 Task: Toggle the diff ignore outputs option in the notebook.
Action: Mouse moved to (42, 536)
Screenshot: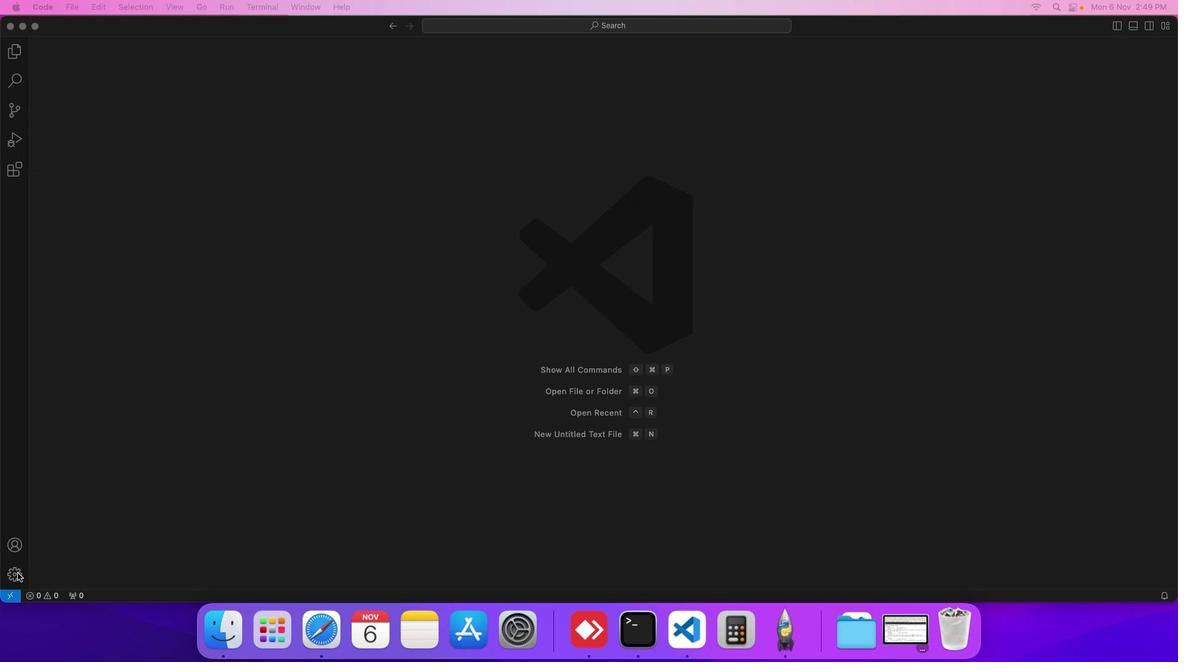 
Action: Mouse pressed left at (42, 536)
Screenshot: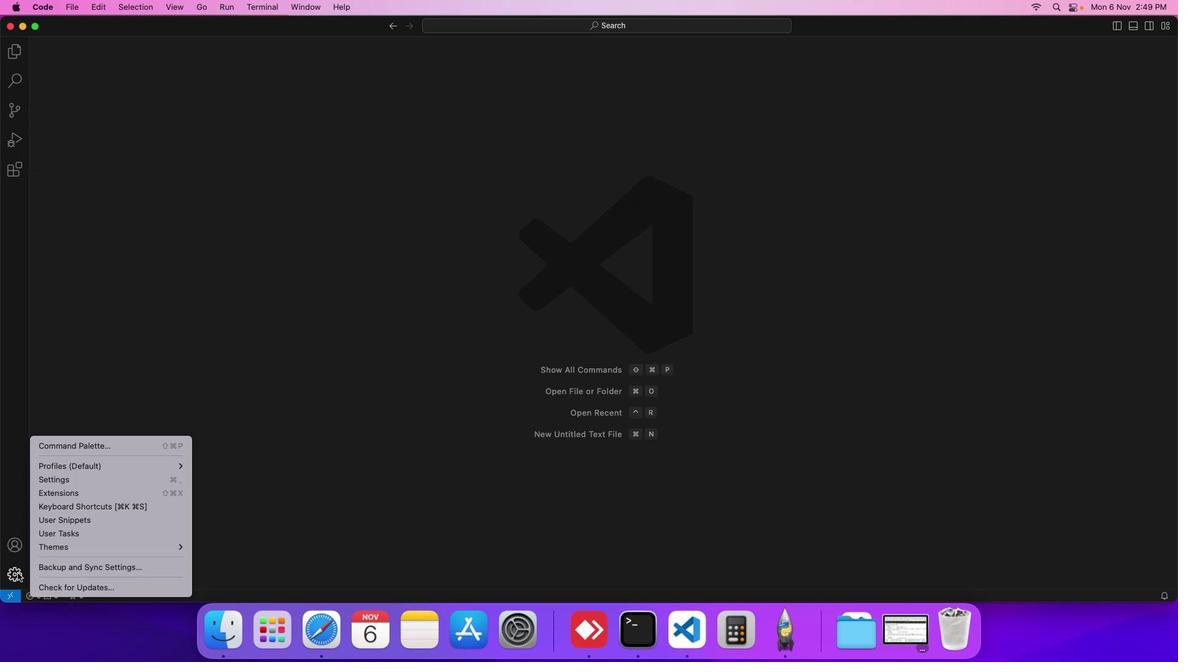 
Action: Mouse moved to (131, 420)
Screenshot: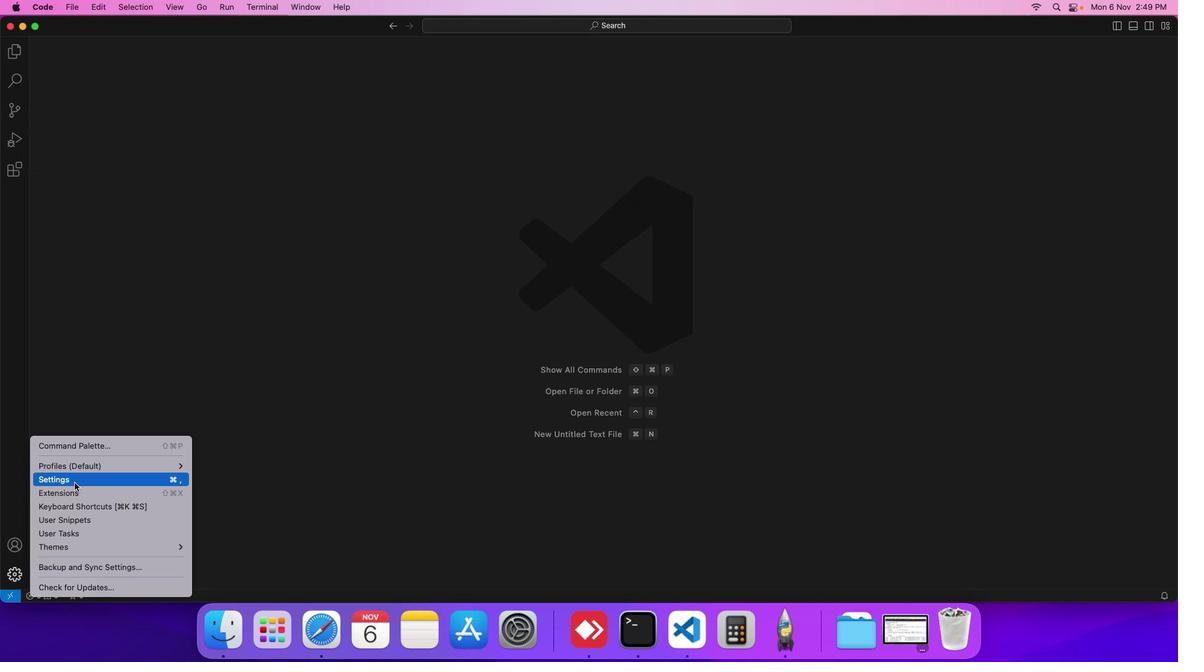 
Action: Mouse pressed left at (131, 420)
Screenshot: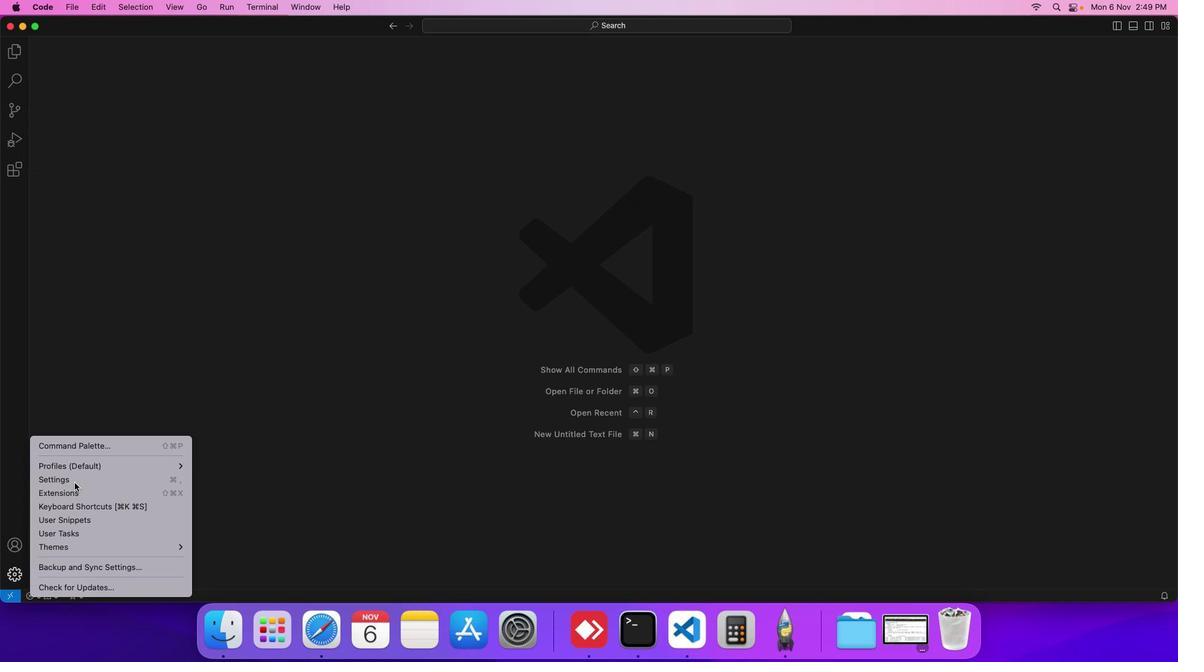 
Action: Mouse moved to (469, 27)
Screenshot: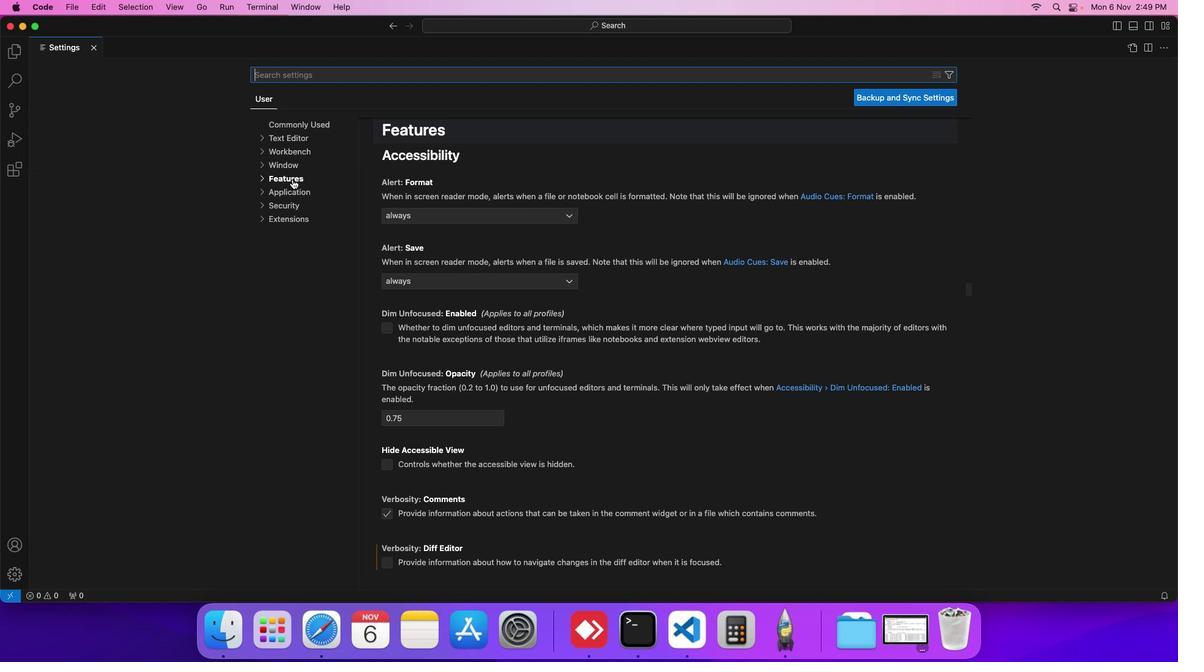 
Action: Mouse pressed left at (469, 27)
Screenshot: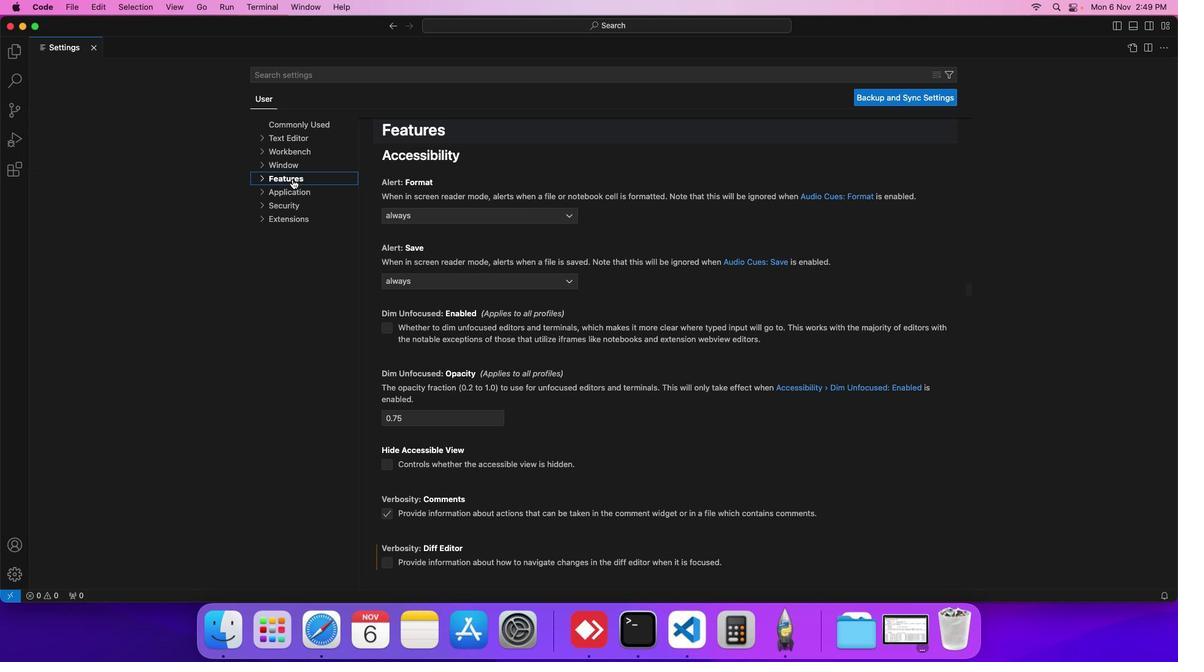 
Action: Mouse moved to (454, 284)
Screenshot: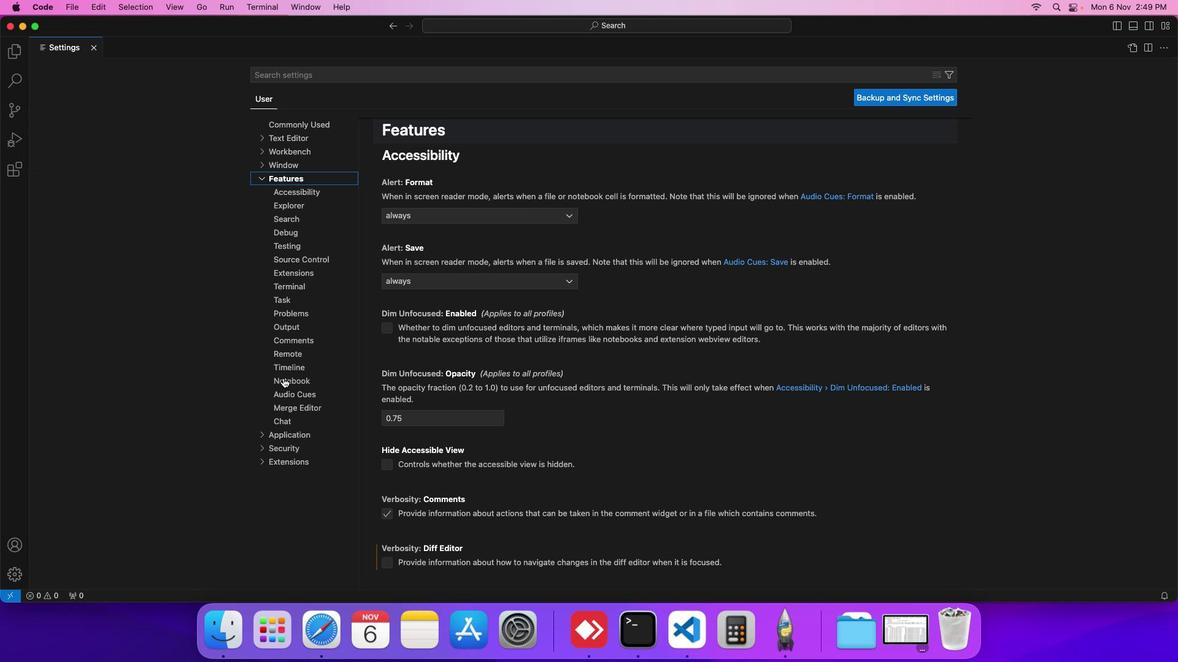
Action: Mouse pressed left at (454, 284)
Screenshot: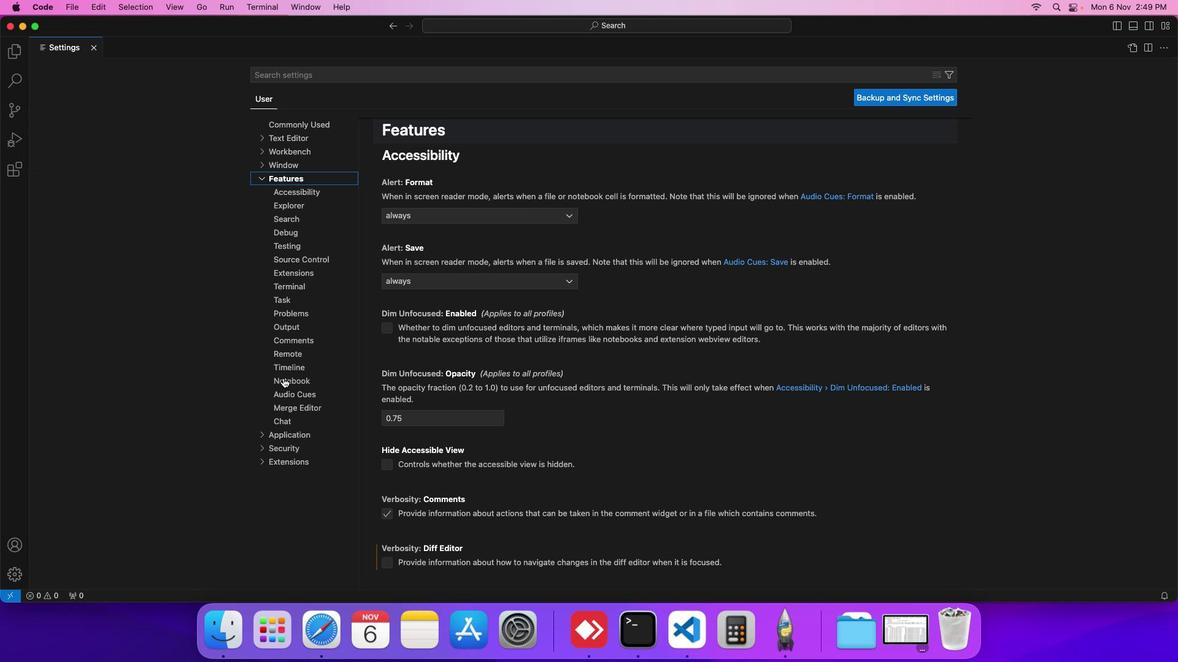 
Action: Mouse moved to (757, 331)
Screenshot: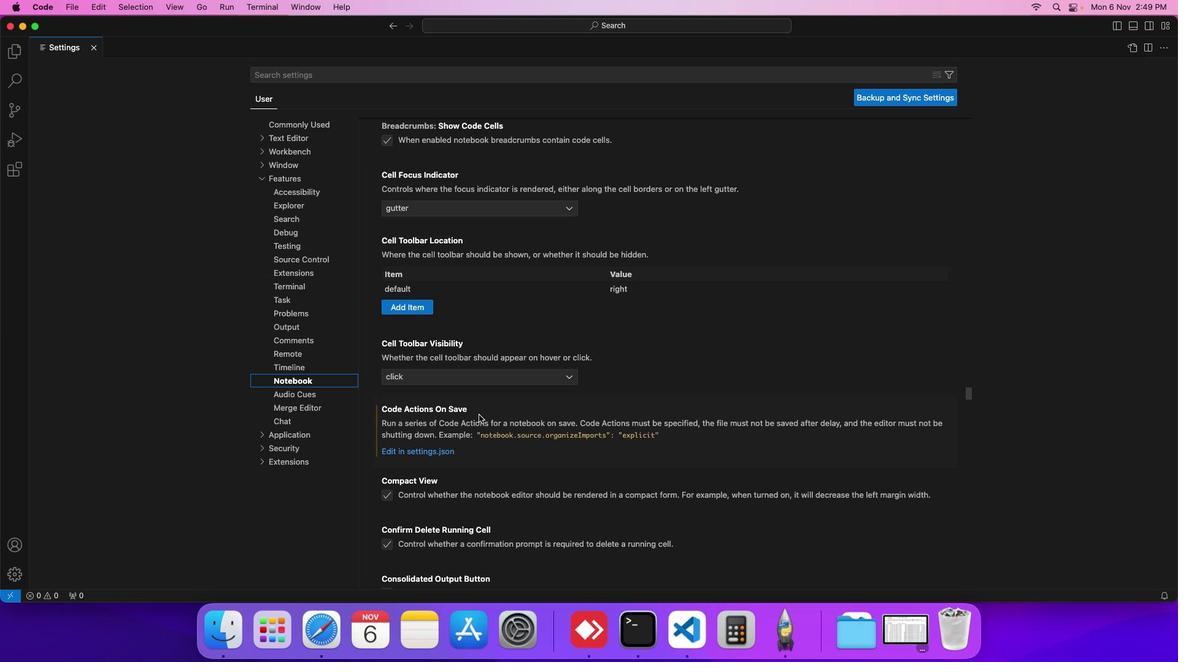 
Action: Mouse scrolled (757, 331) with delta (15, -204)
Screenshot: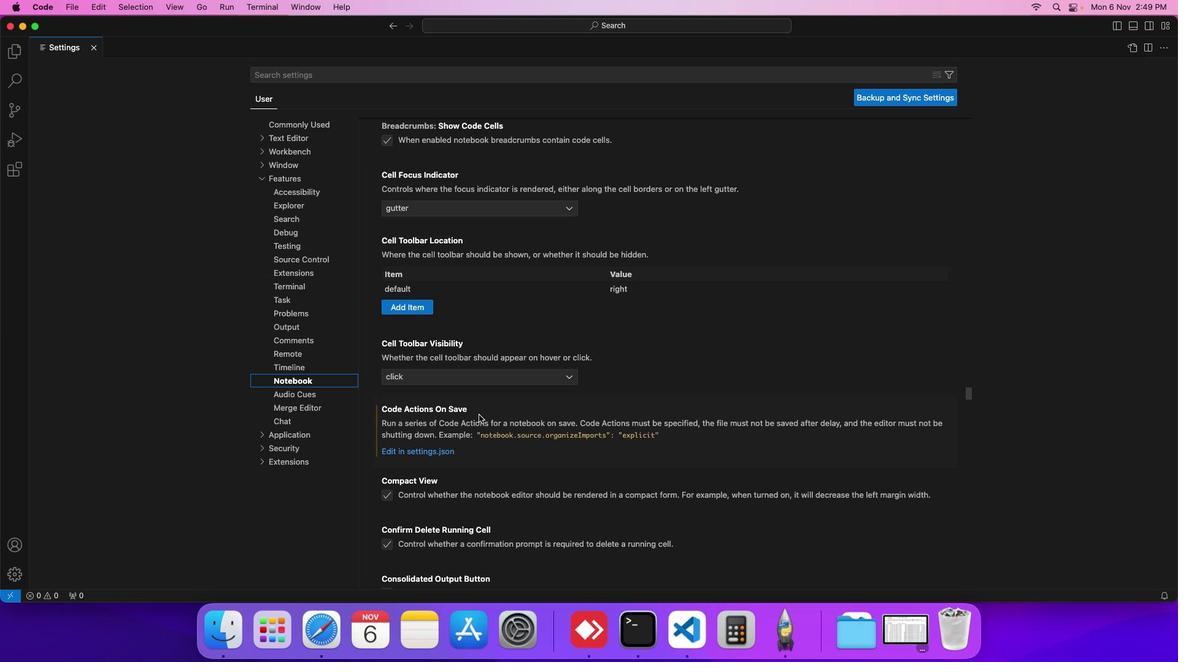 
Action: Mouse moved to (757, 332)
Screenshot: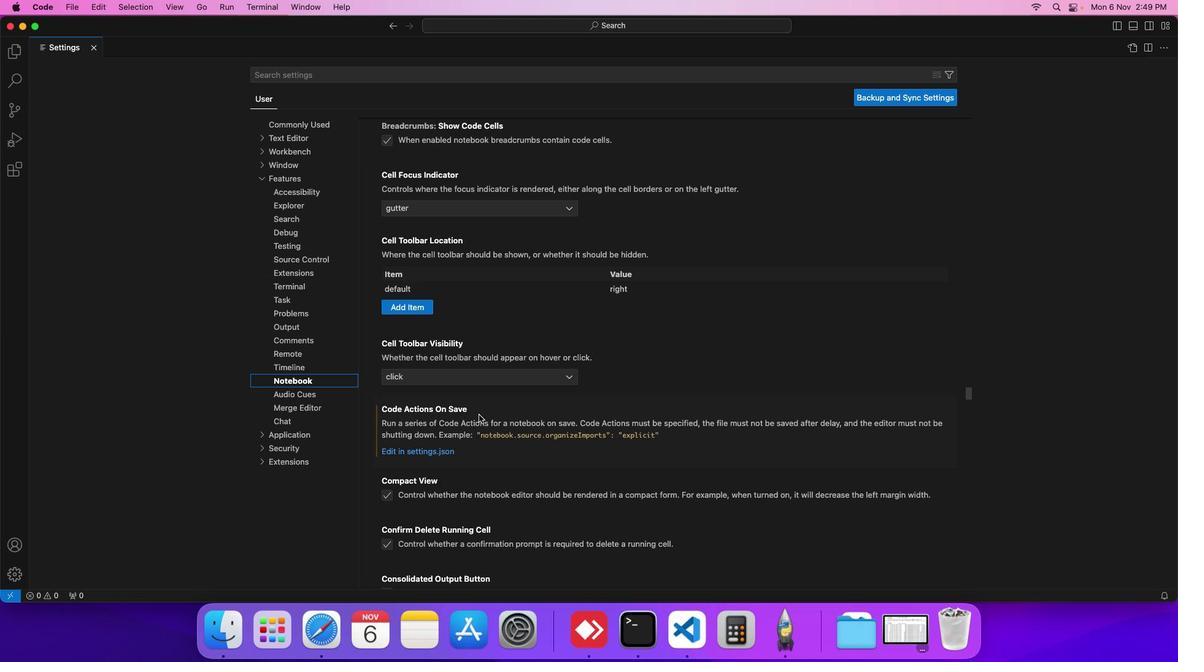 
Action: Mouse scrolled (757, 332) with delta (15, -204)
Screenshot: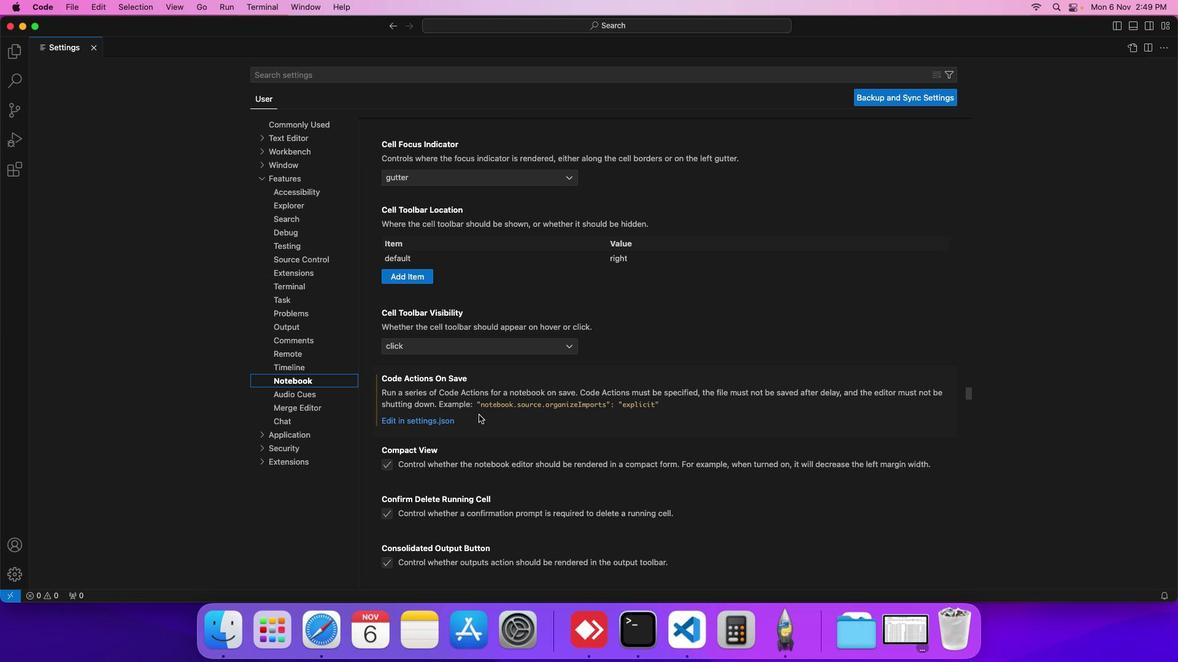
Action: Mouse scrolled (757, 332) with delta (15, -204)
Screenshot: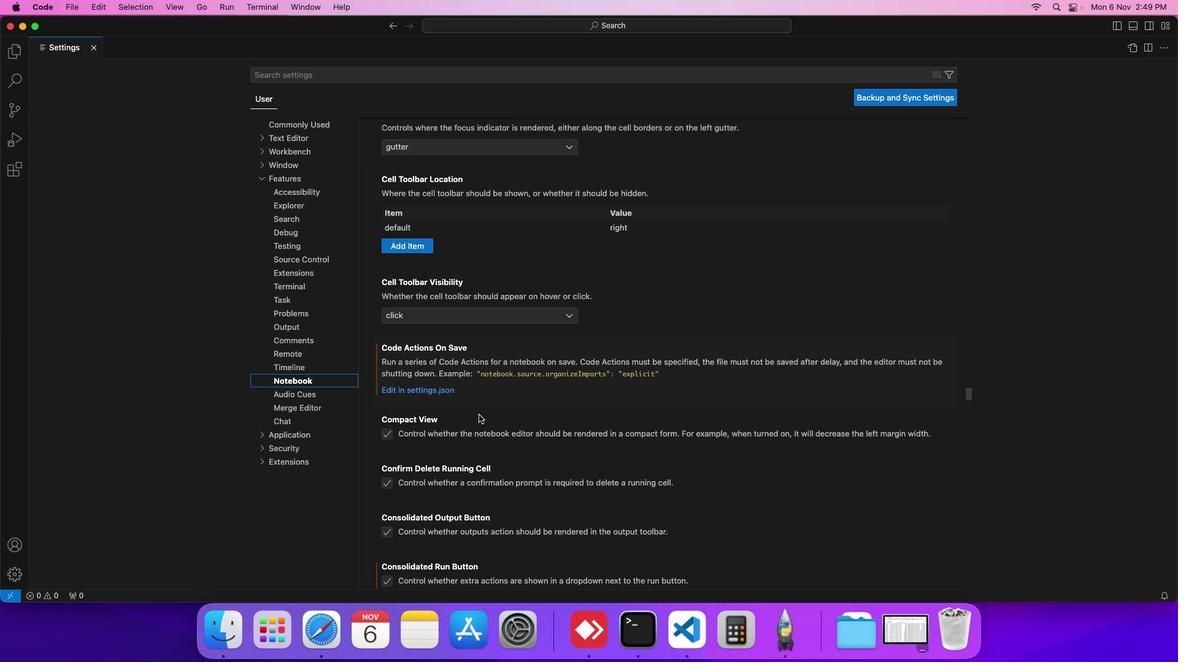 
Action: Mouse scrolled (757, 332) with delta (15, -204)
Screenshot: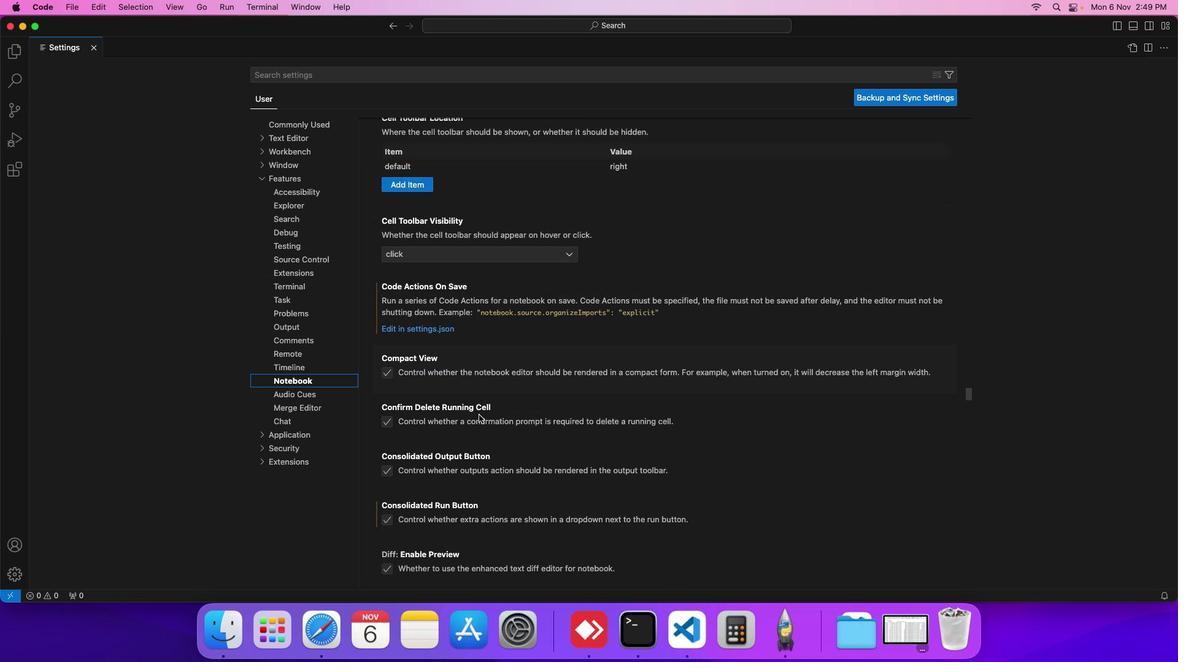 
Action: Mouse scrolled (757, 332) with delta (15, -204)
Screenshot: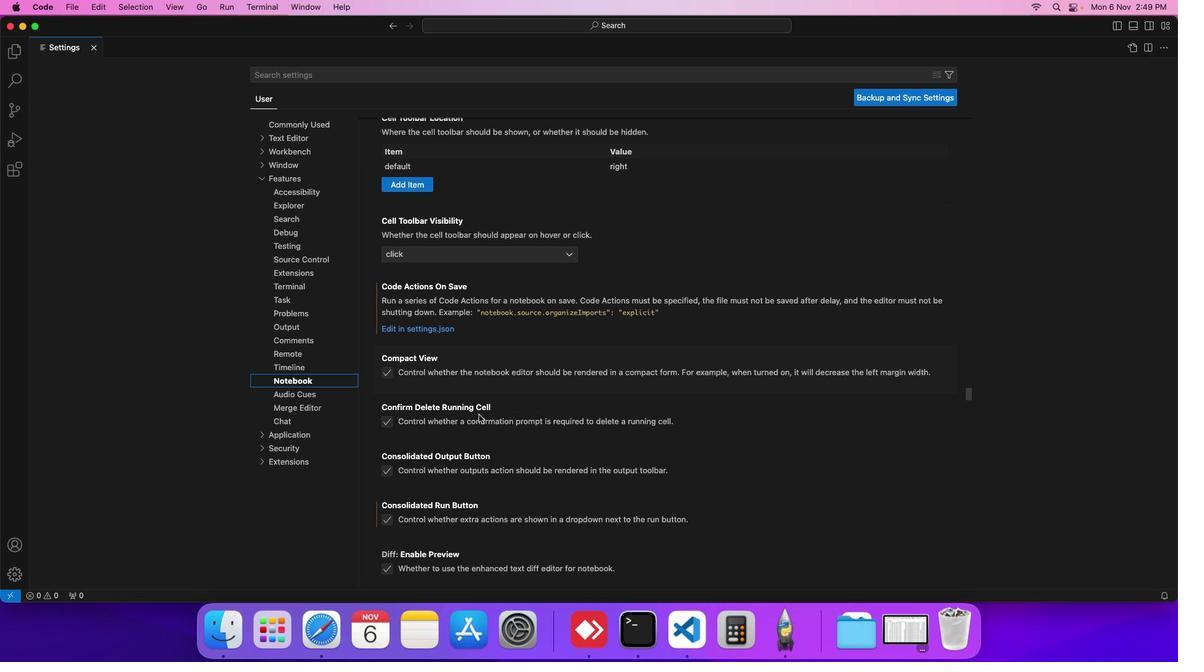 
Action: Mouse scrolled (757, 332) with delta (15, -204)
Screenshot: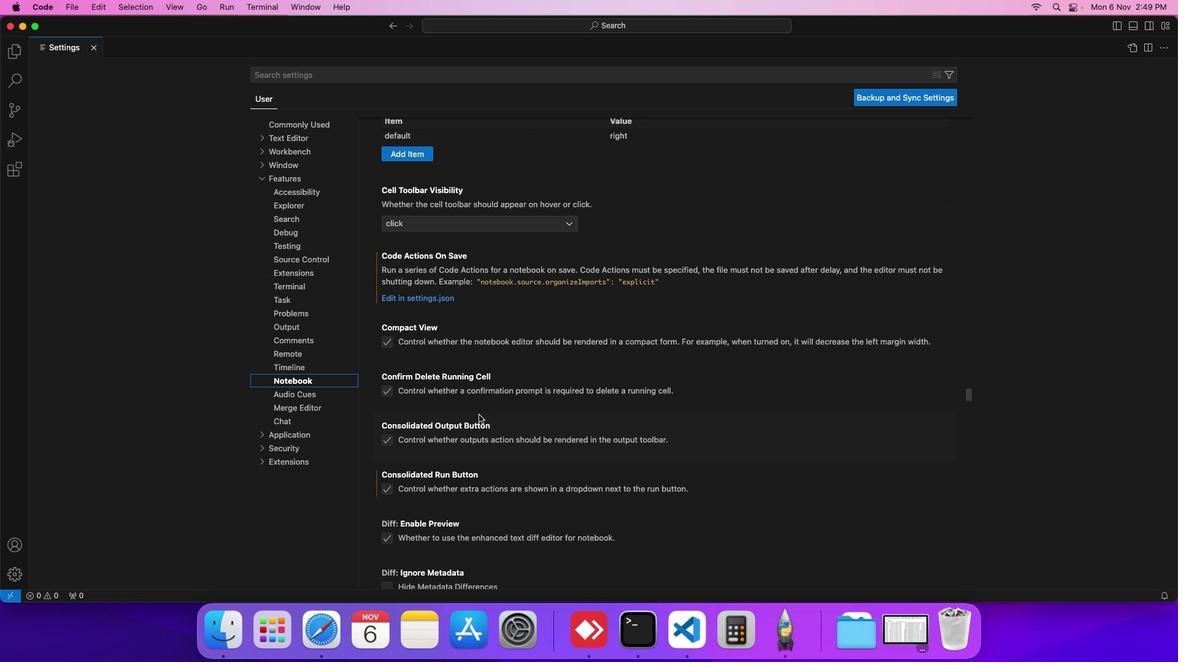 
Action: Mouse scrolled (757, 332) with delta (15, -204)
Screenshot: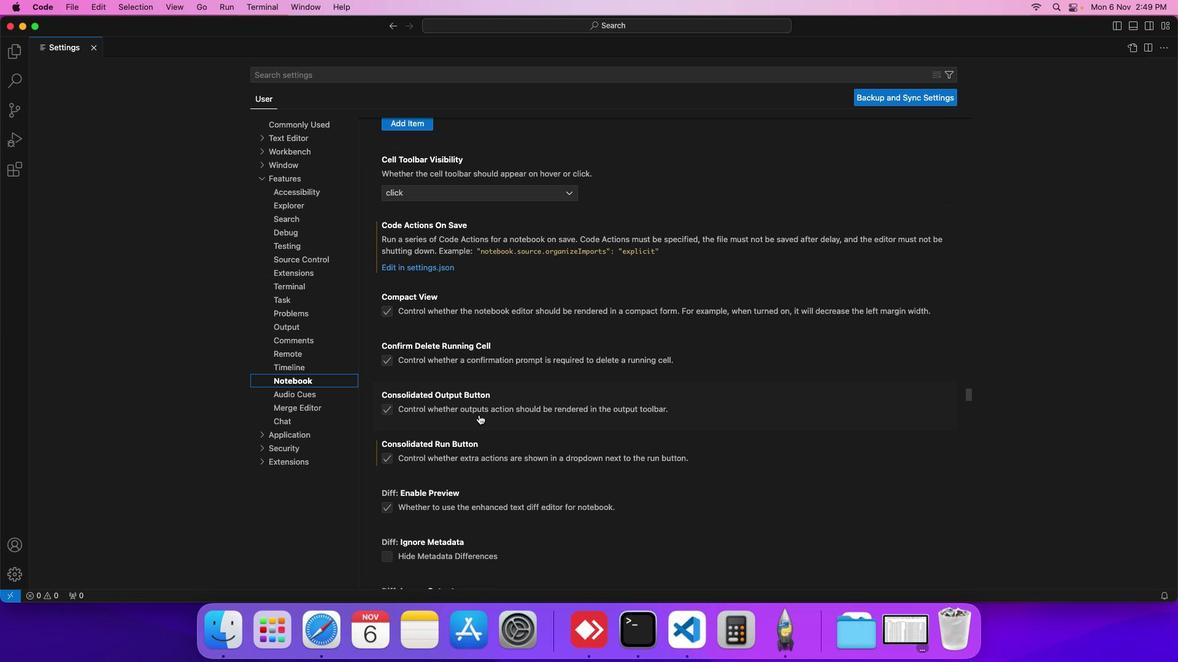 
Action: Mouse scrolled (757, 332) with delta (15, -204)
Screenshot: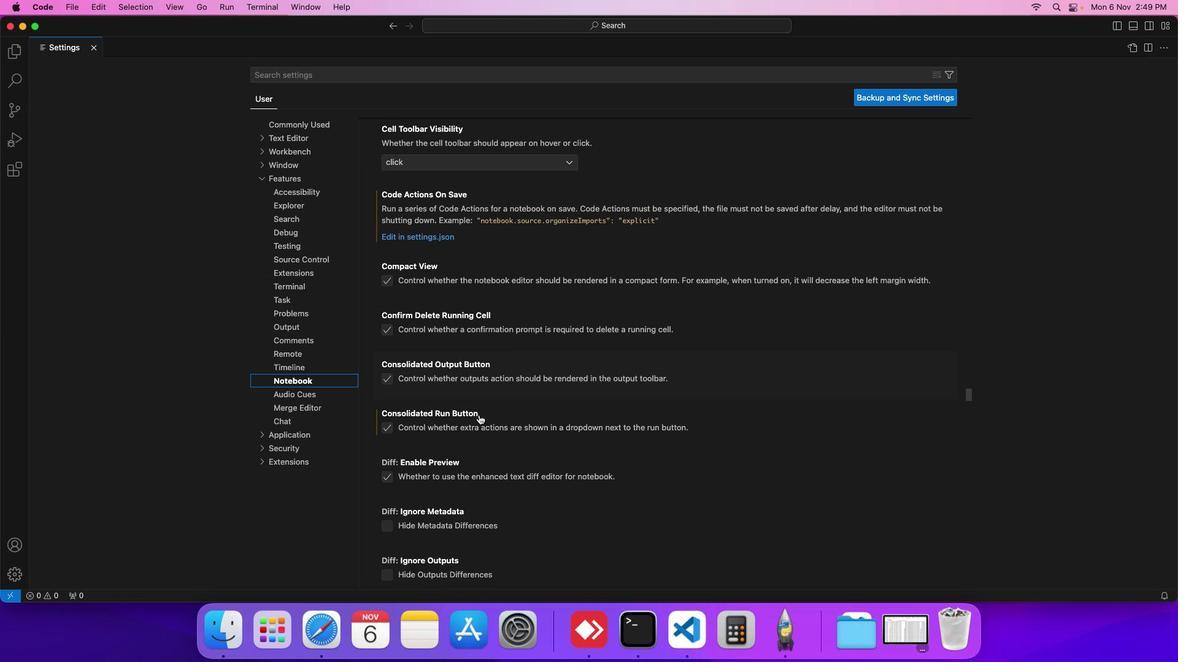 
Action: Mouse moved to (762, 374)
Screenshot: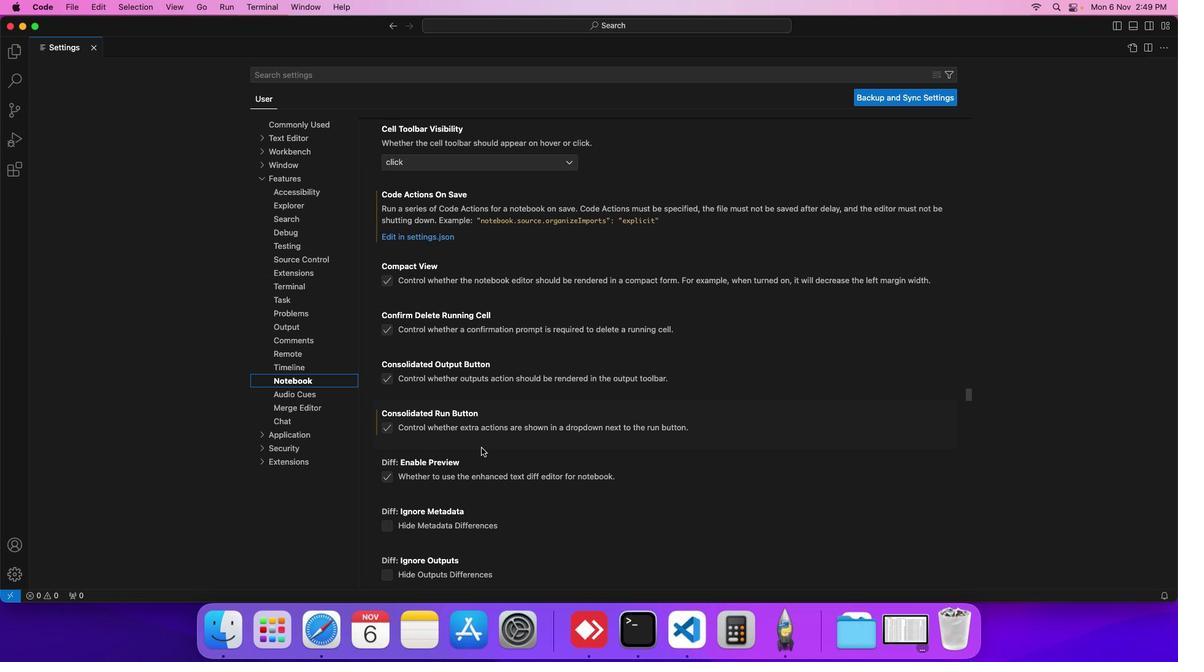 
Action: Mouse scrolled (762, 374) with delta (15, -204)
Screenshot: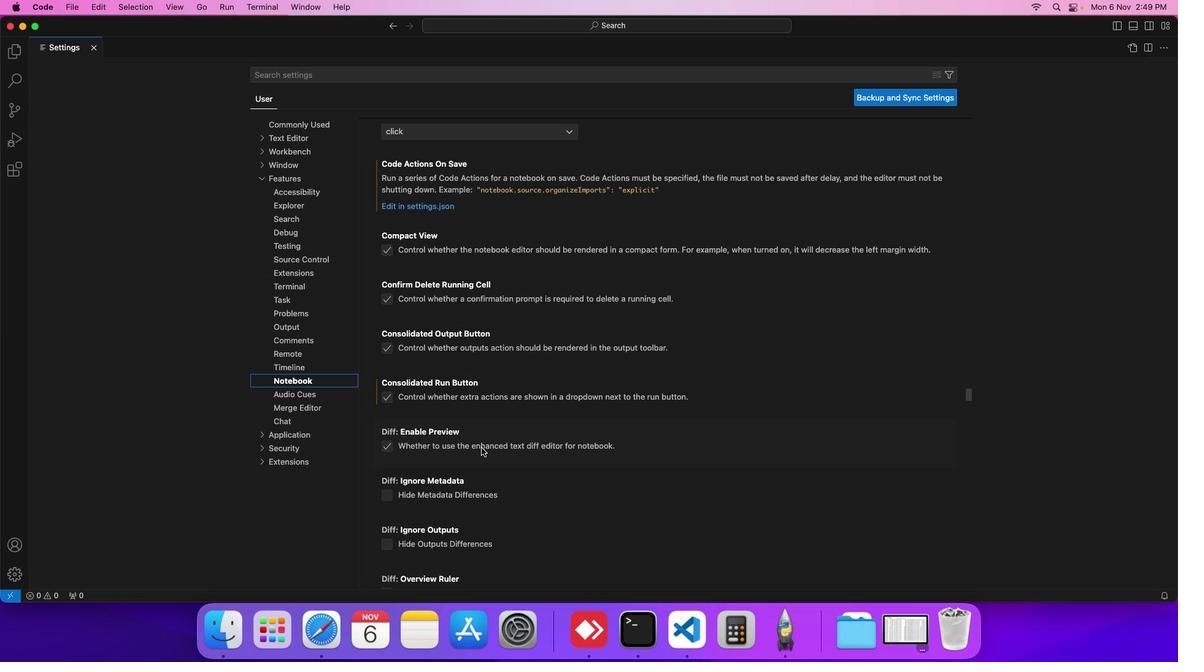 
Action: Mouse moved to (762, 375)
Screenshot: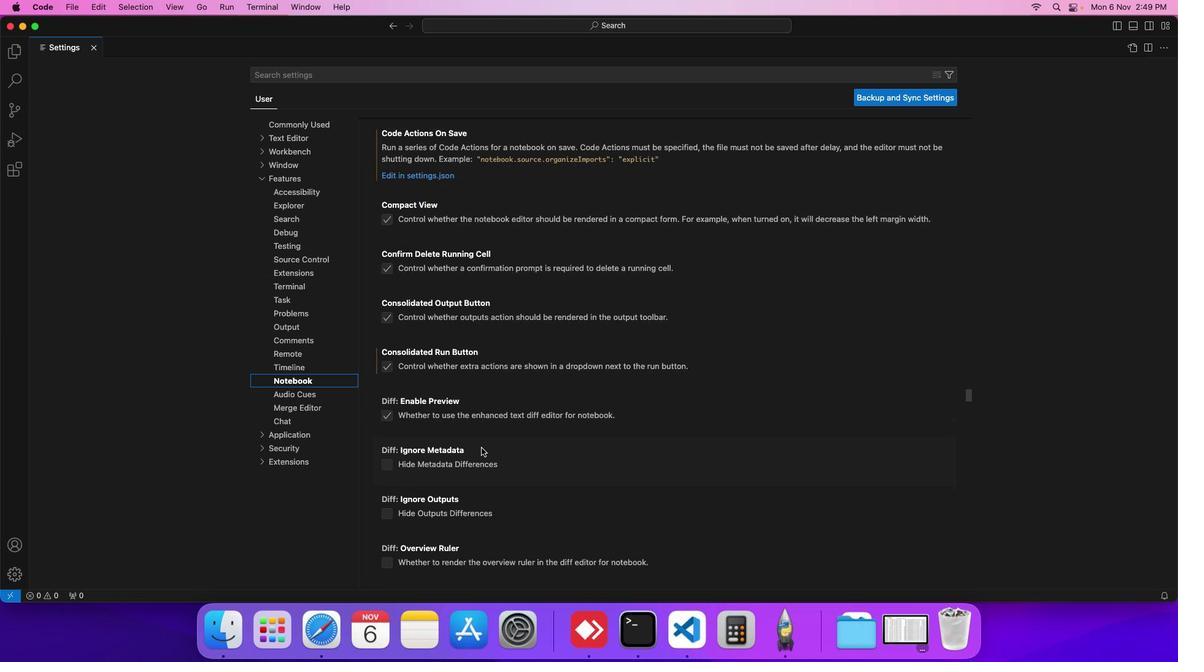 
Action: Mouse scrolled (762, 375) with delta (15, -204)
Screenshot: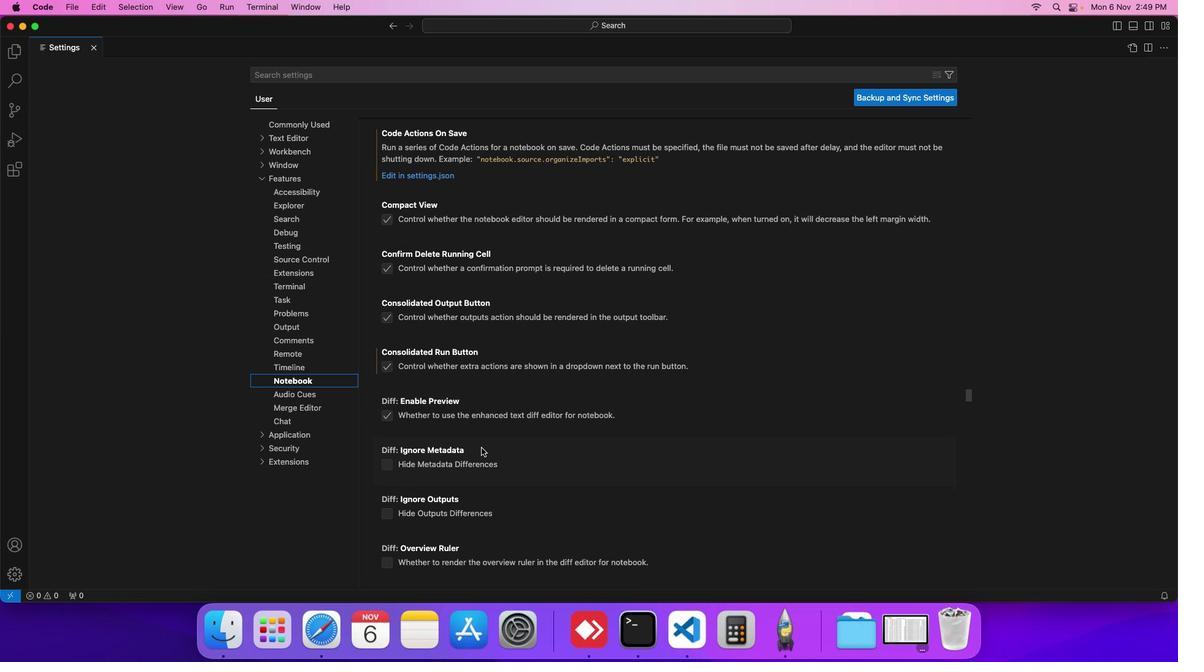 
Action: Mouse scrolled (762, 375) with delta (15, -204)
Screenshot: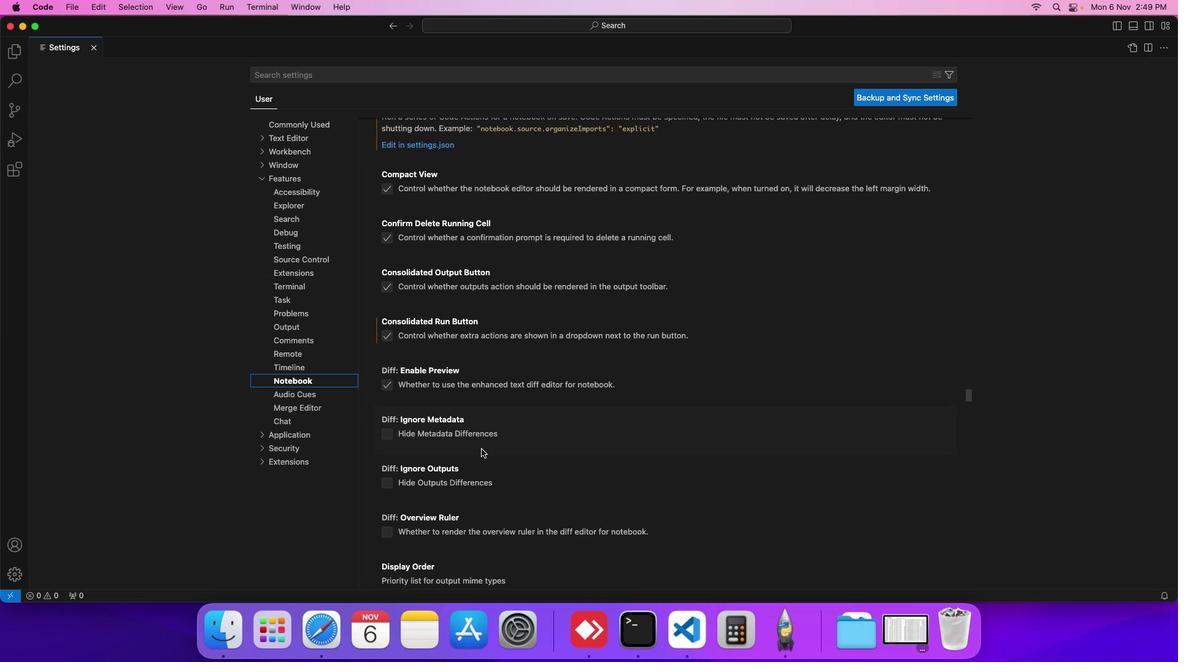 
Action: Mouse moved to (762, 376)
Screenshot: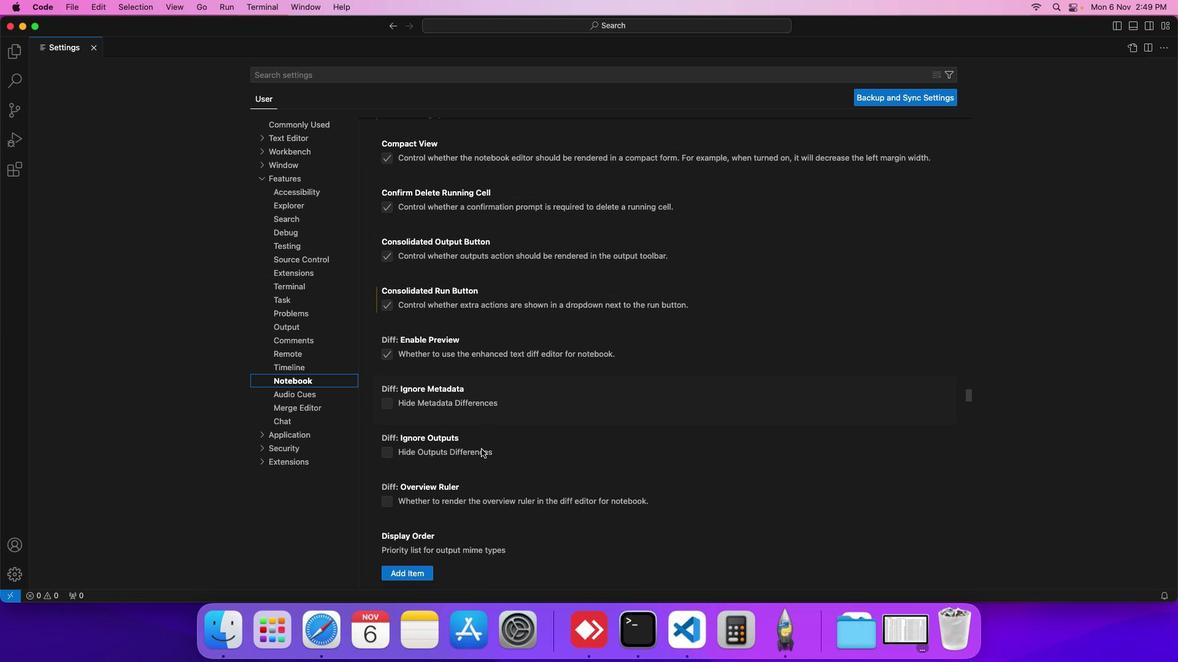 
Action: Mouse scrolled (762, 376) with delta (15, -204)
Screenshot: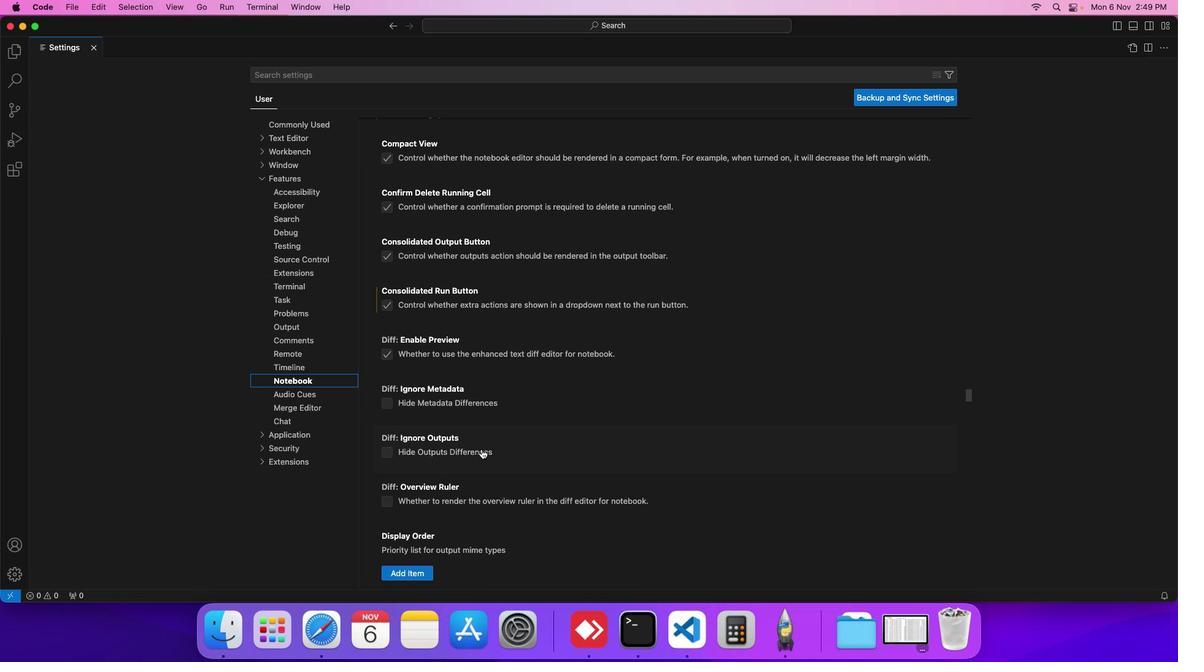 
Action: Mouse moved to (613, 381)
Screenshot: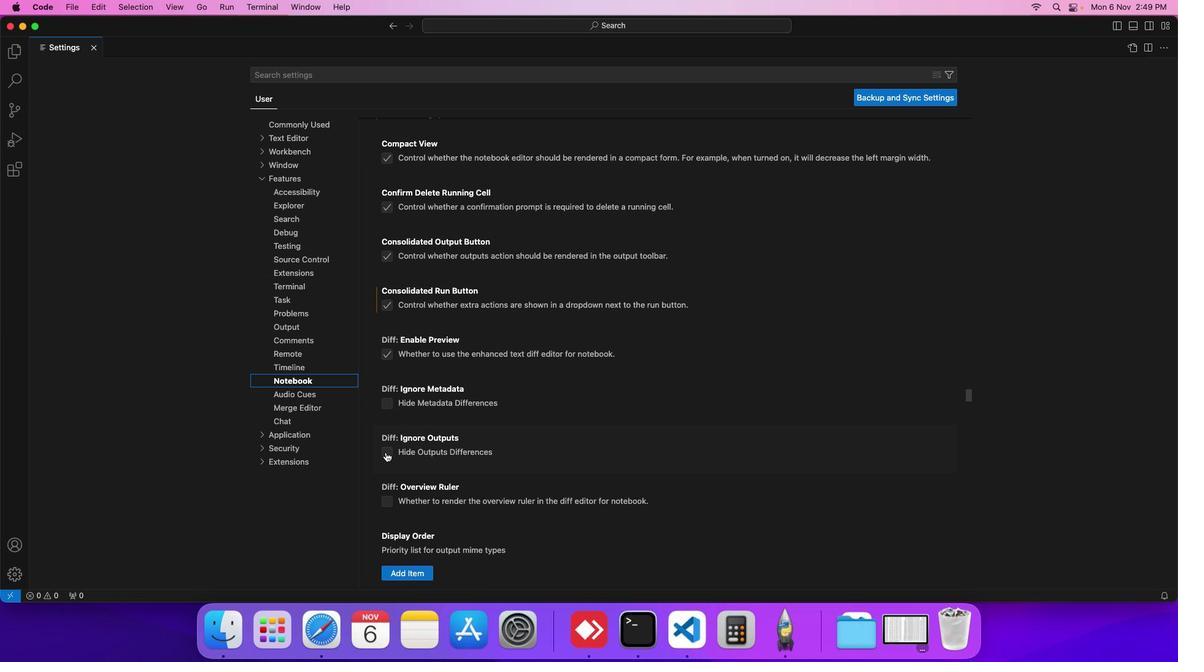 
Action: Mouse pressed left at (613, 381)
Screenshot: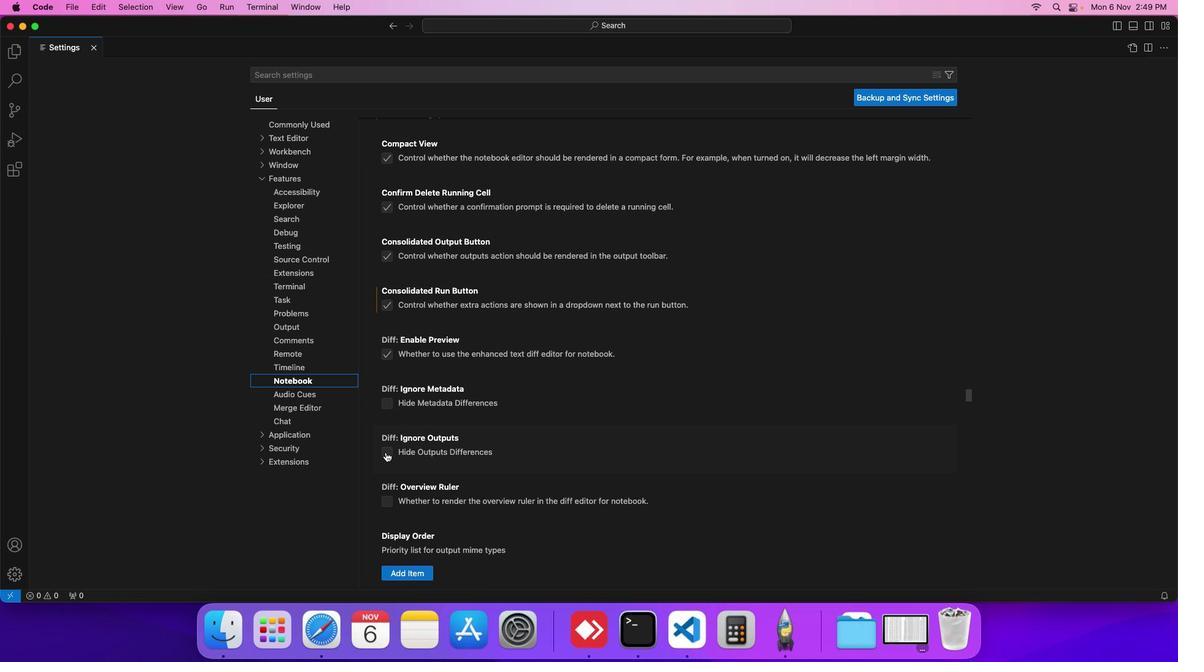 
Action: Mouse moved to (614, 381)
Screenshot: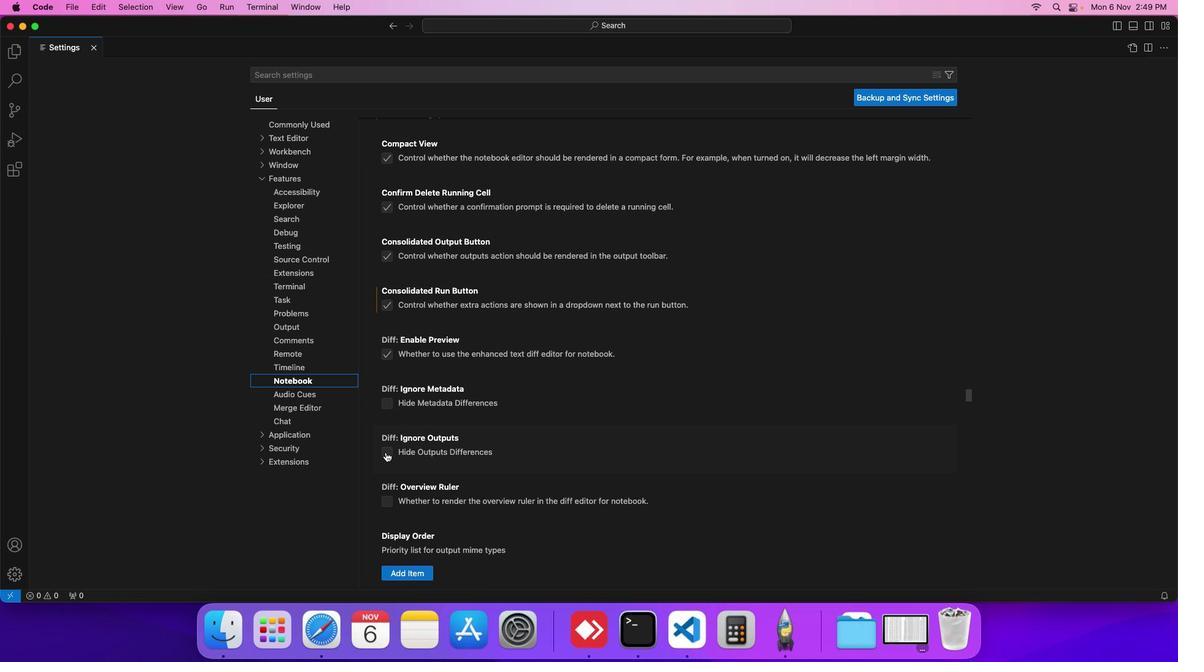 
